 Task: Set the subtitle justification in the text subtitle decoder to "Left".
Action: Mouse moved to (112, 15)
Screenshot: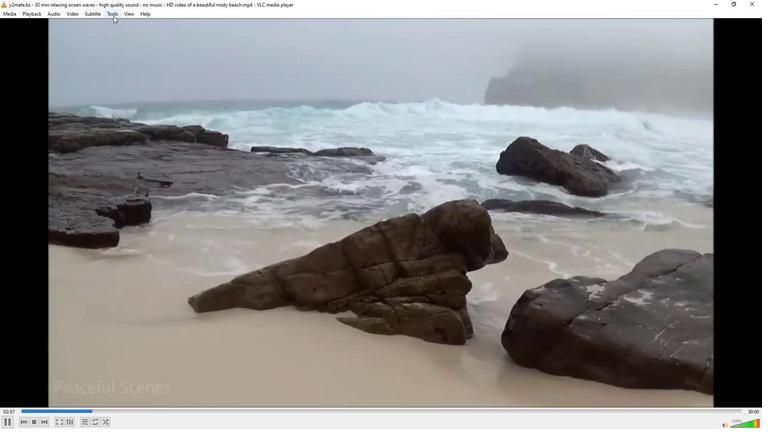 
Action: Mouse pressed left at (112, 15)
Screenshot: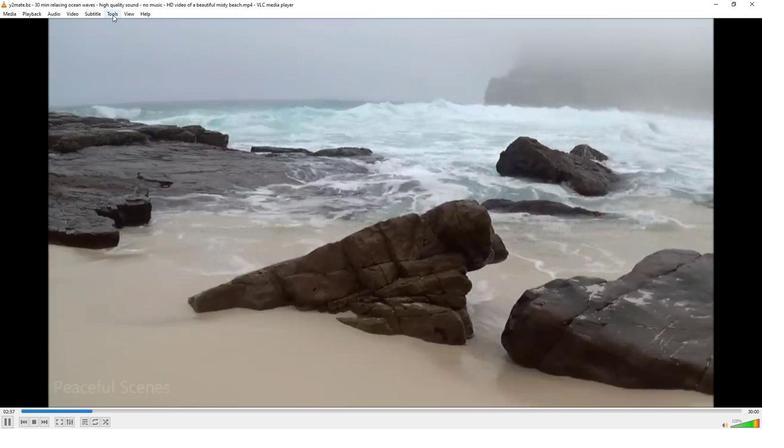 
Action: Mouse moved to (136, 105)
Screenshot: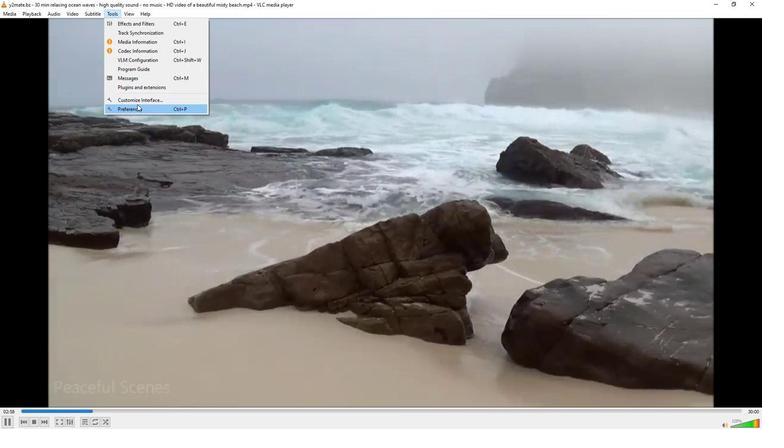 
Action: Mouse pressed left at (136, 105)
Screenshot: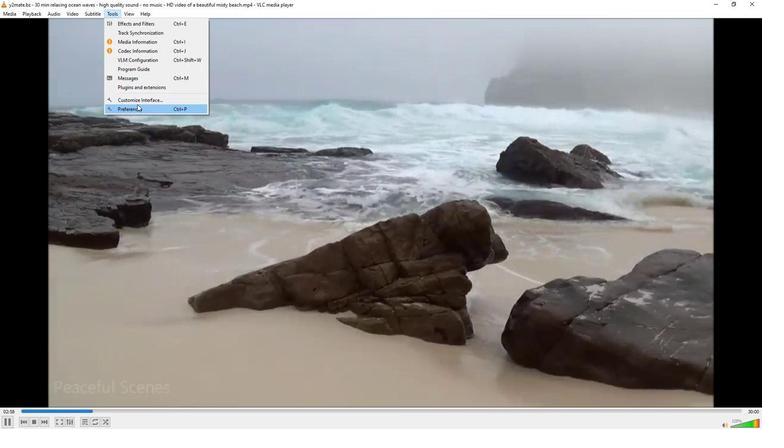 
Action: Mouse moved to (89, 333)
Screenshot: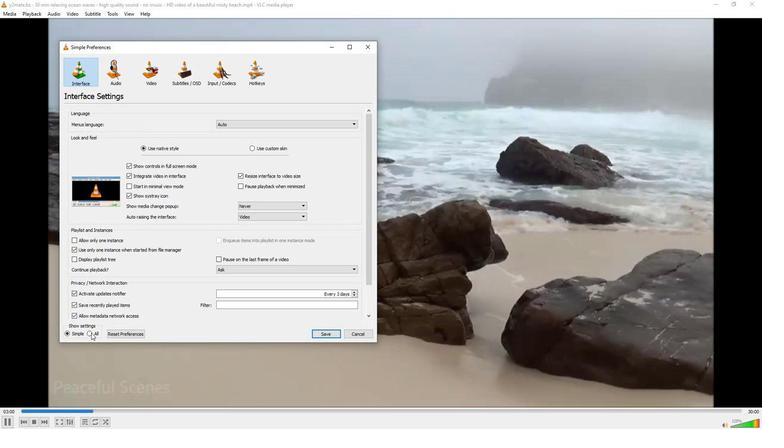 
Action: Mouse pressed left at (89, 333)
Screenshot: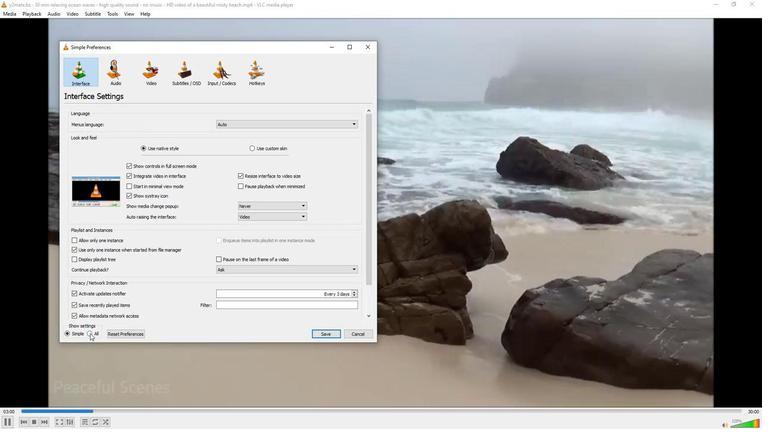 
Action: Mouse moved to (78, 223)
Screenshot: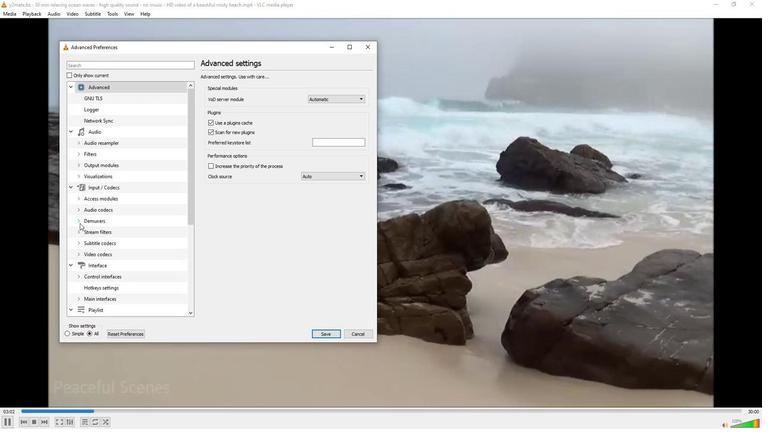 
Action: Mouse pressed left at (78, 223)
Screenshot: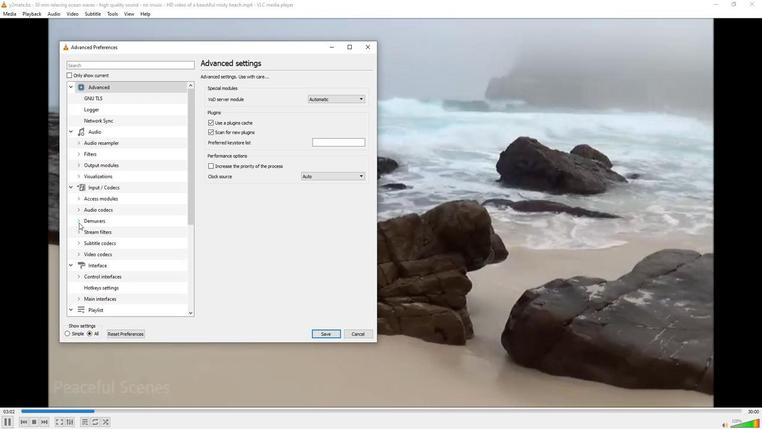 
Action: Mouse moved to (102, 250)
Screenshot: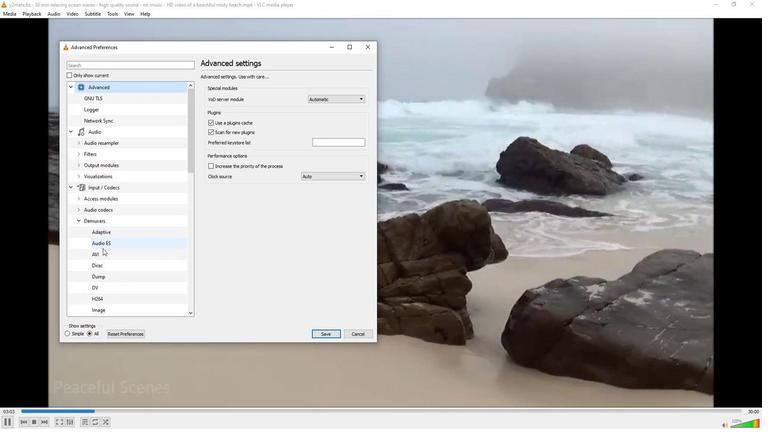 
Action: Mouse scrolled (102, 250) with delta (0, 0)
Screenshot: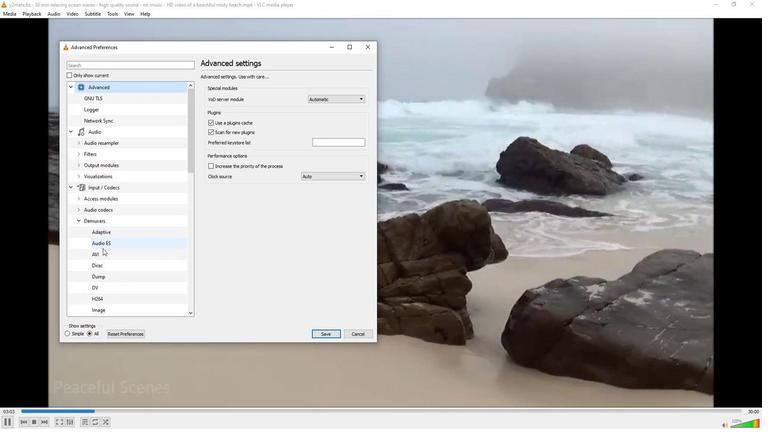 
Action: Mouse scrolled (102, 250) with delta (0, 0)
Screenshot: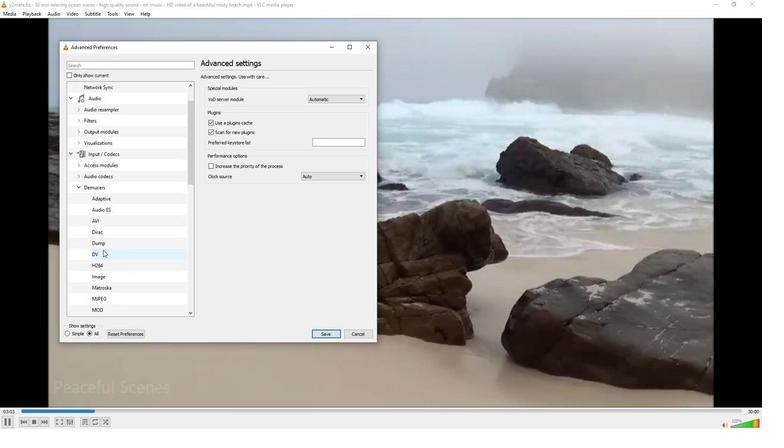 
Action: Mouse scrolled (102, 250) with delta (0, 0)
Screenshot: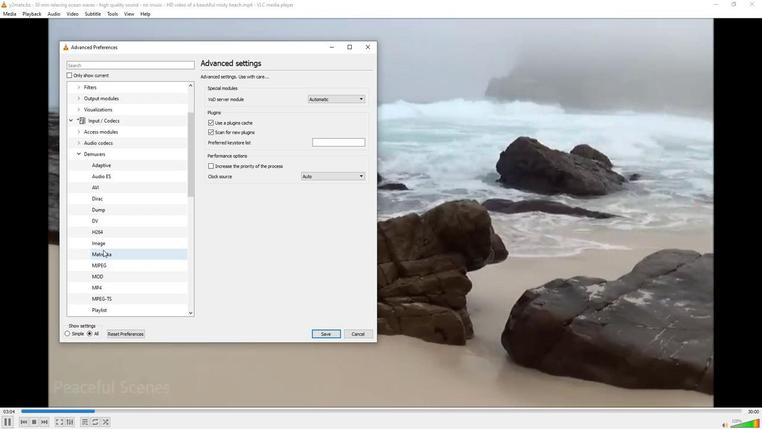 
Action: Mouse scrolled (102, 250) with delta (0, 0)
Screenshot: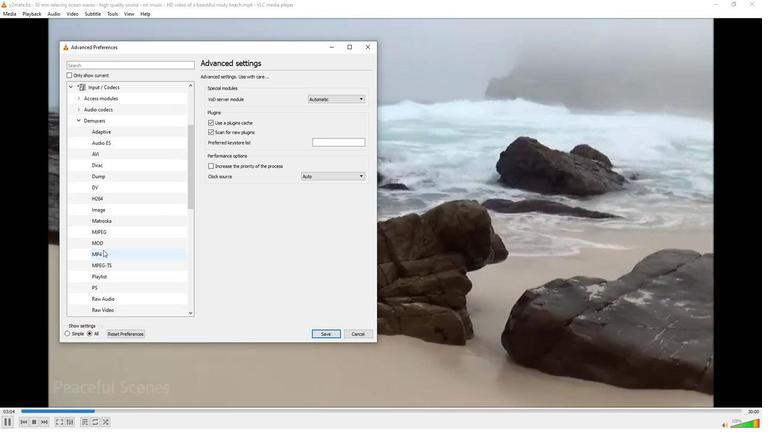 
Action: Mouse scrolled (102, 250) with delta (0, 0)
Screenshot: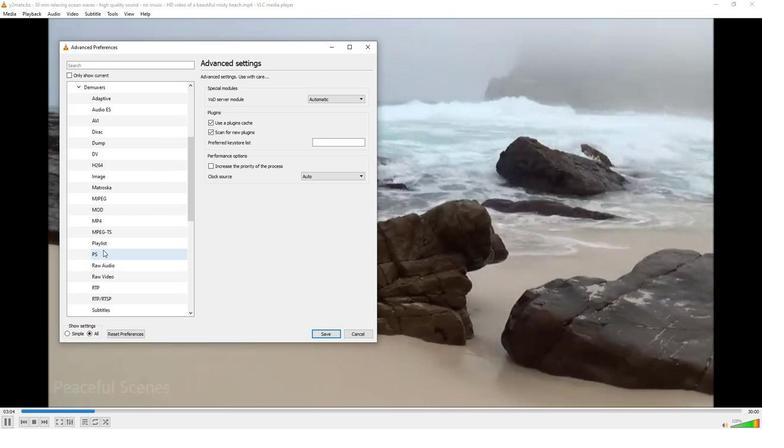 
Action: Mouse moved to (78, 311)
Screenshot: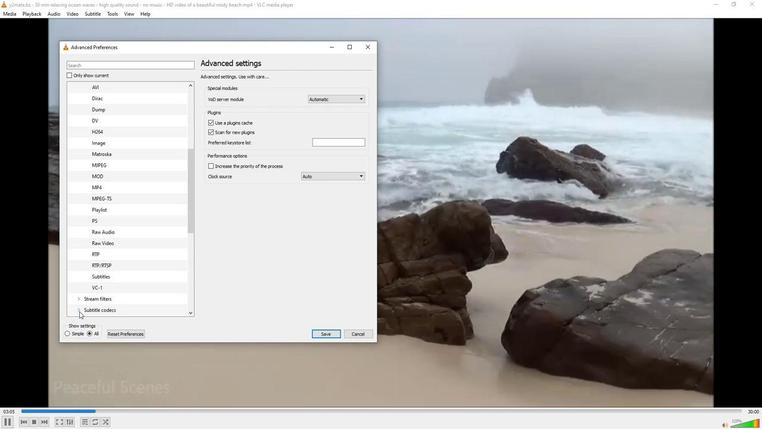 
Action: Mouse pressed left at (78, 311)
Screenshot: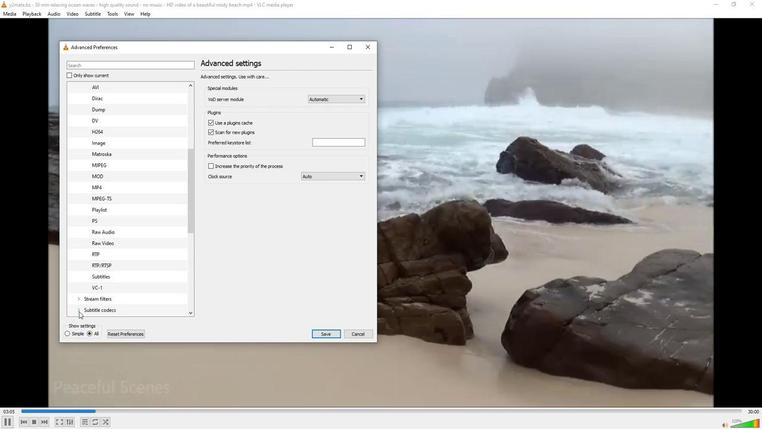 
Action: Mouse moved to (96, 306)
Screenshot: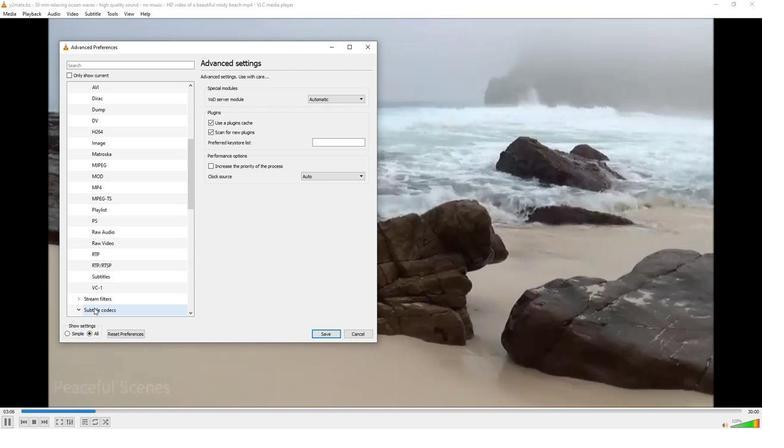 
Action: Mouse scrolled (96, 306) with delta (0, 0)
Screenshot: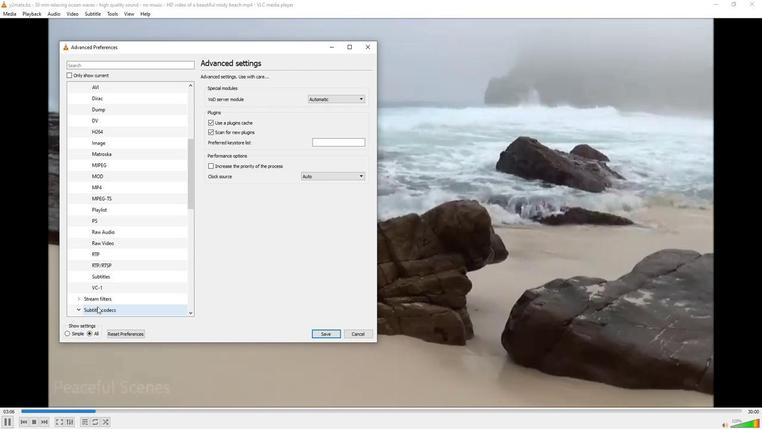 
Action: Mouse moved to (97, 305)
Screenshot: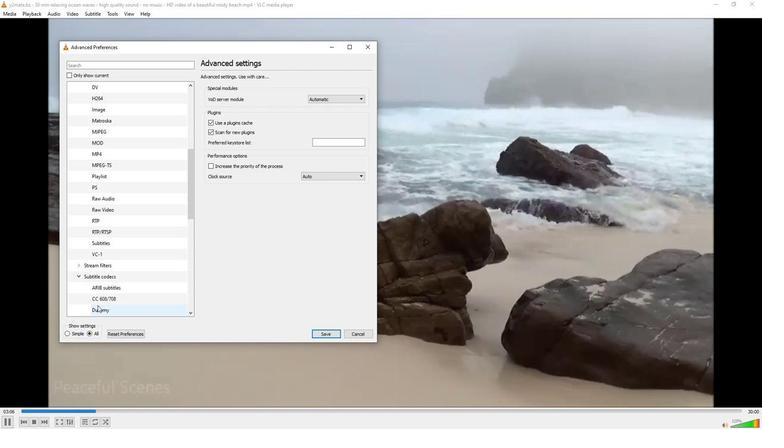
Action: Mouse scrolled (97, 305) with delta (0, 0)
Screenshot: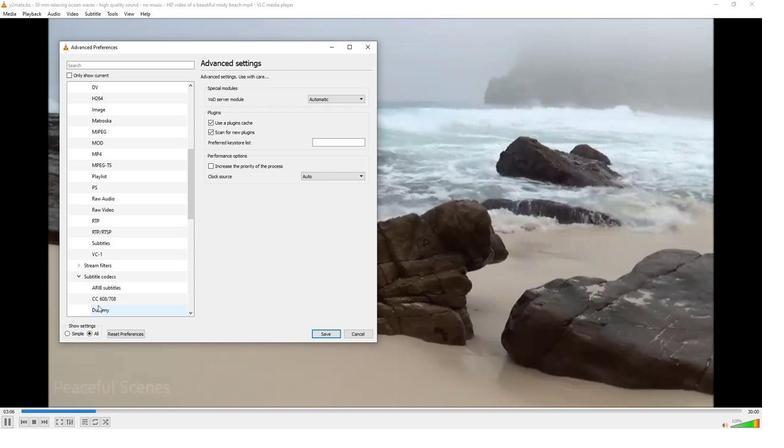 
Action: Mouse scrolled (97, 305) with delta (0, 0)
Screenshot: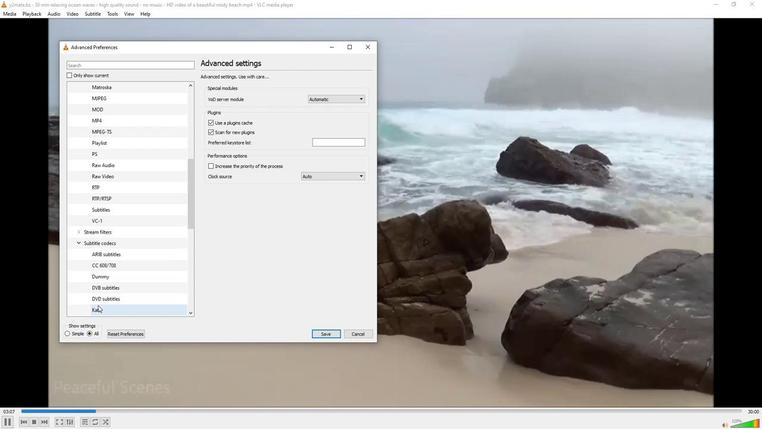 
Action: Mouse moved to (103, 287)
Screenshot: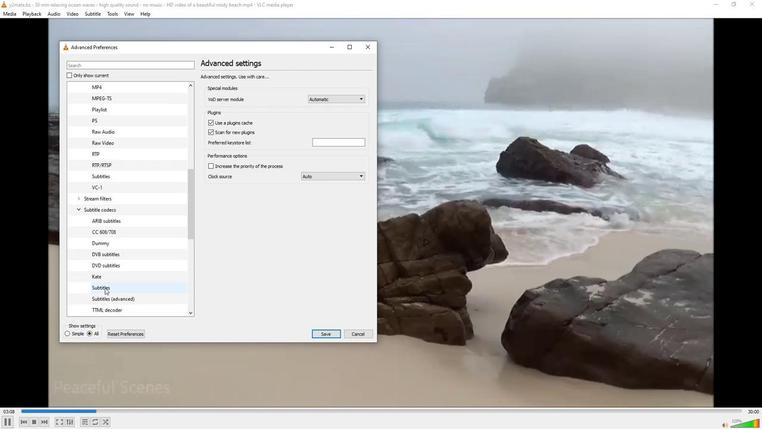 
Action: Mouse pressed left at (103, 287)
Screenshot: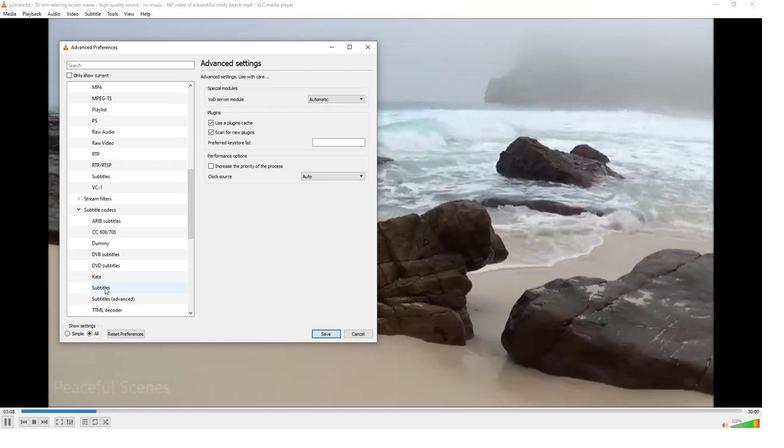 
Action: Mouse moved to (345, 91)
Screenshot: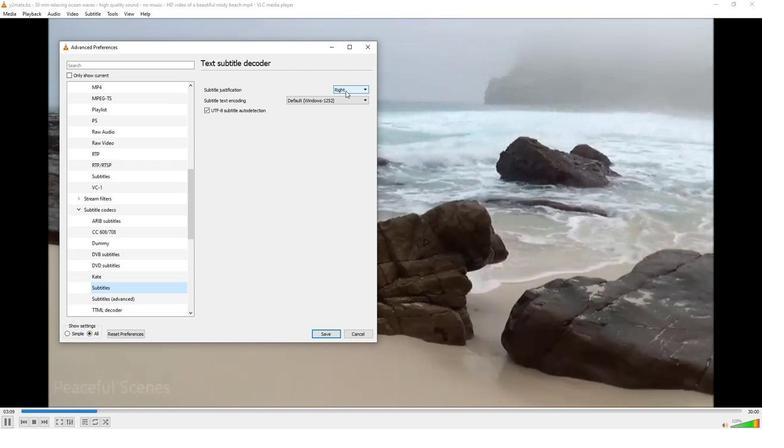 
Action: Mouse pressed left at (345, 91)
Screenshot: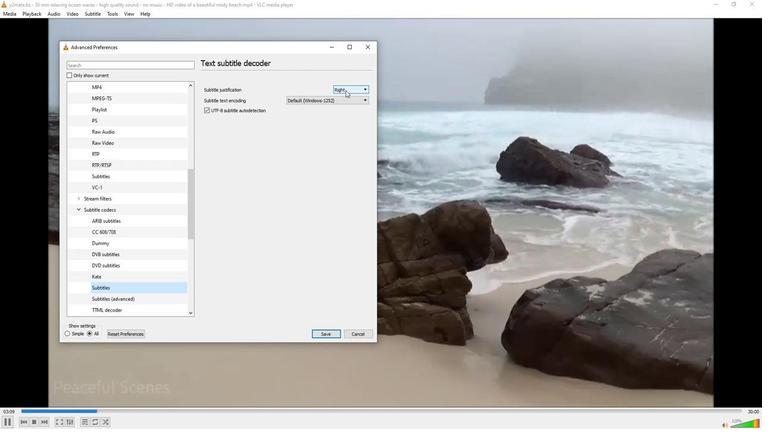 
Action: Mouse moved to (343, 106)
Screenshot: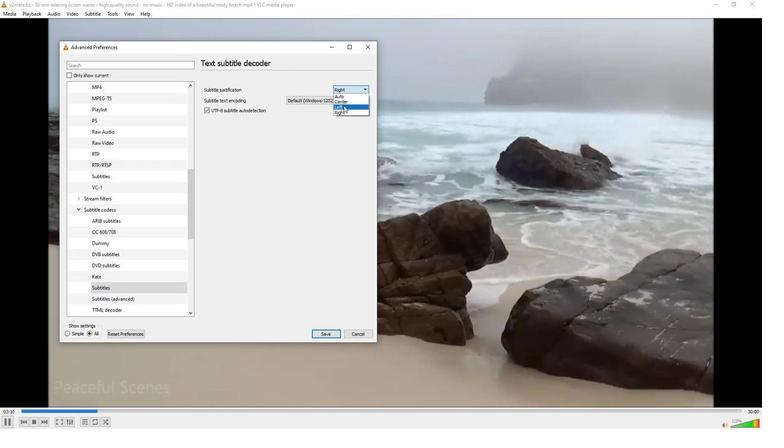 
Action: Mouse pressed left at (343, 106)
Screenshot: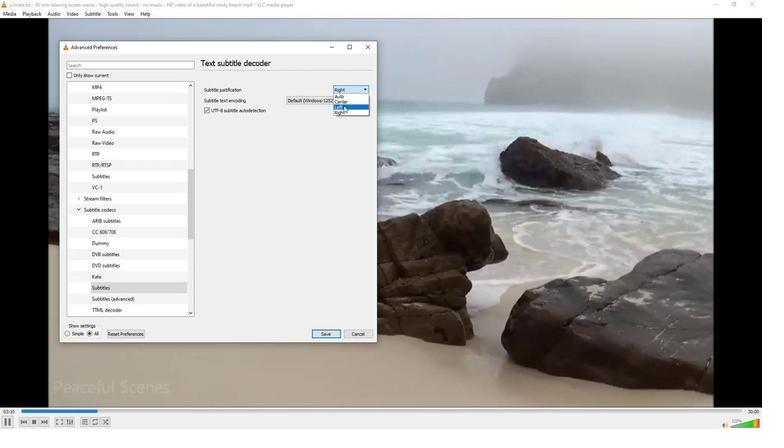 
Action: Mouse moved to (318, 146)
Screenshot: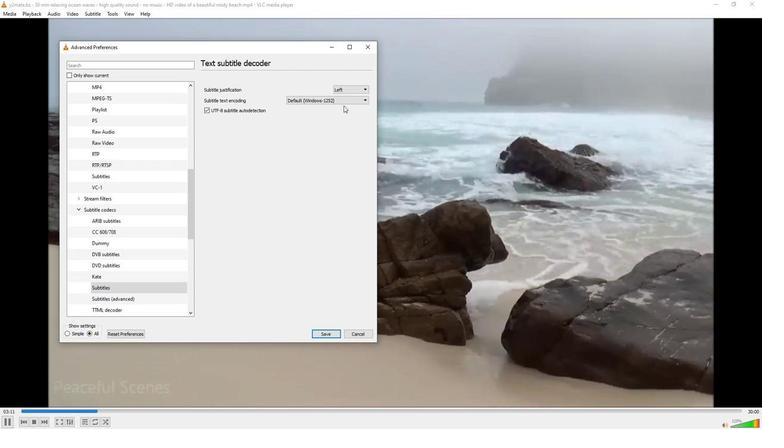 
